 Task: Add a field from the Popular template Effort Level a blank project AuroraStream
Action: Mouse moved to (879, 426)
Screenshot: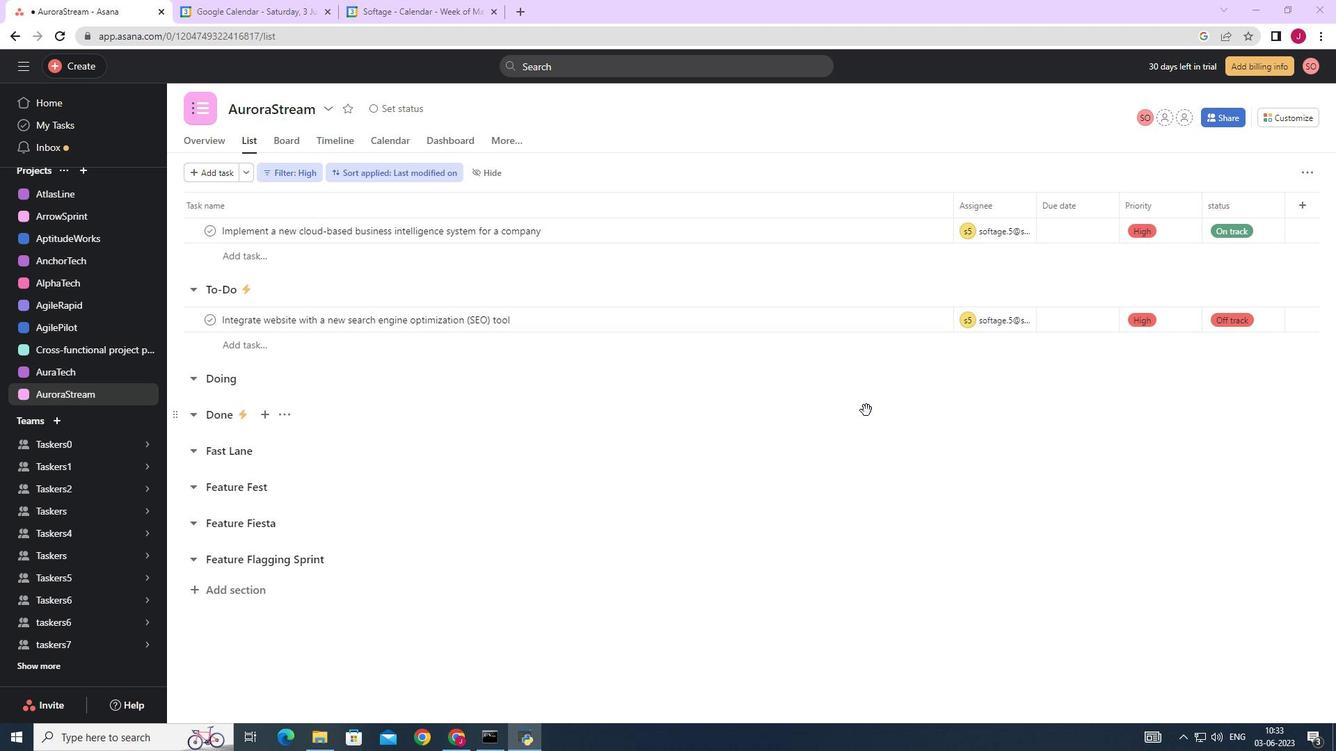 
Action: Mouse scrolled (879, 427) with delta (0, 0)
Screenshot: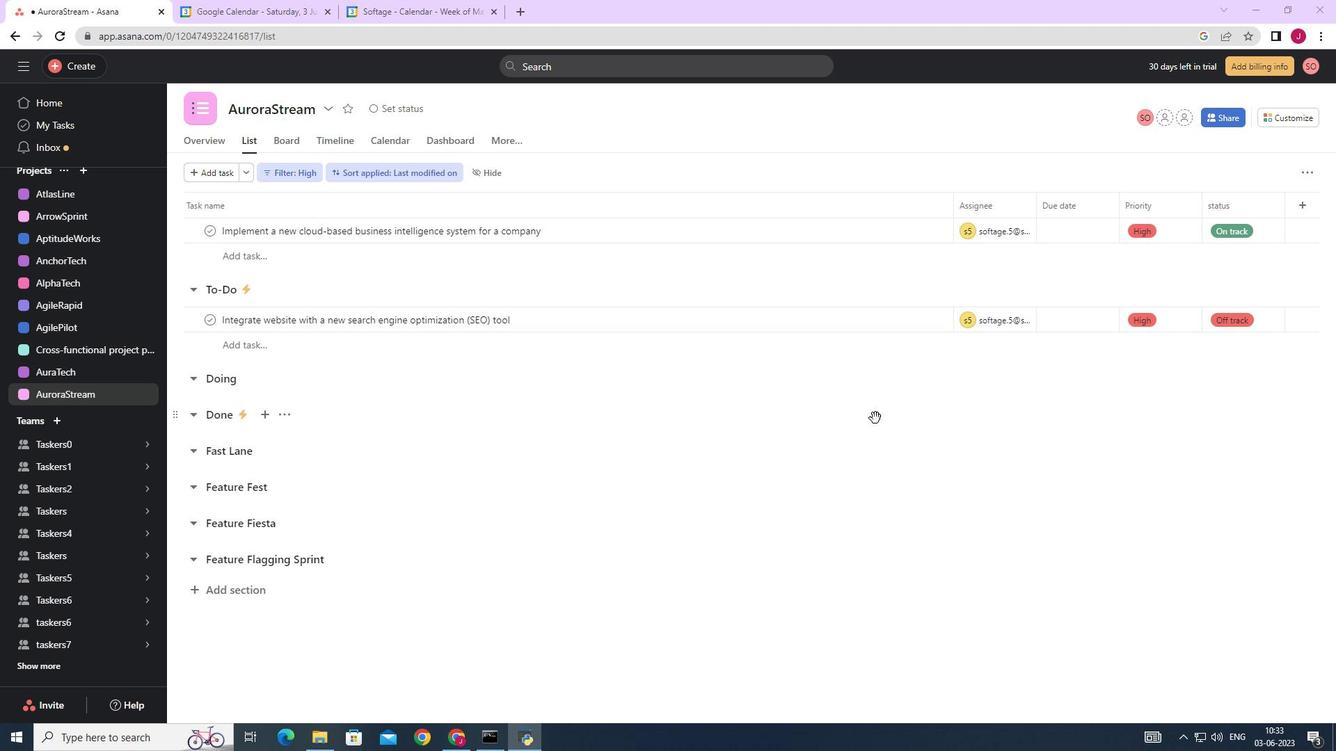 
Action: Mouse scrolled (879, 427) with delta (0, 0)
Screenshot: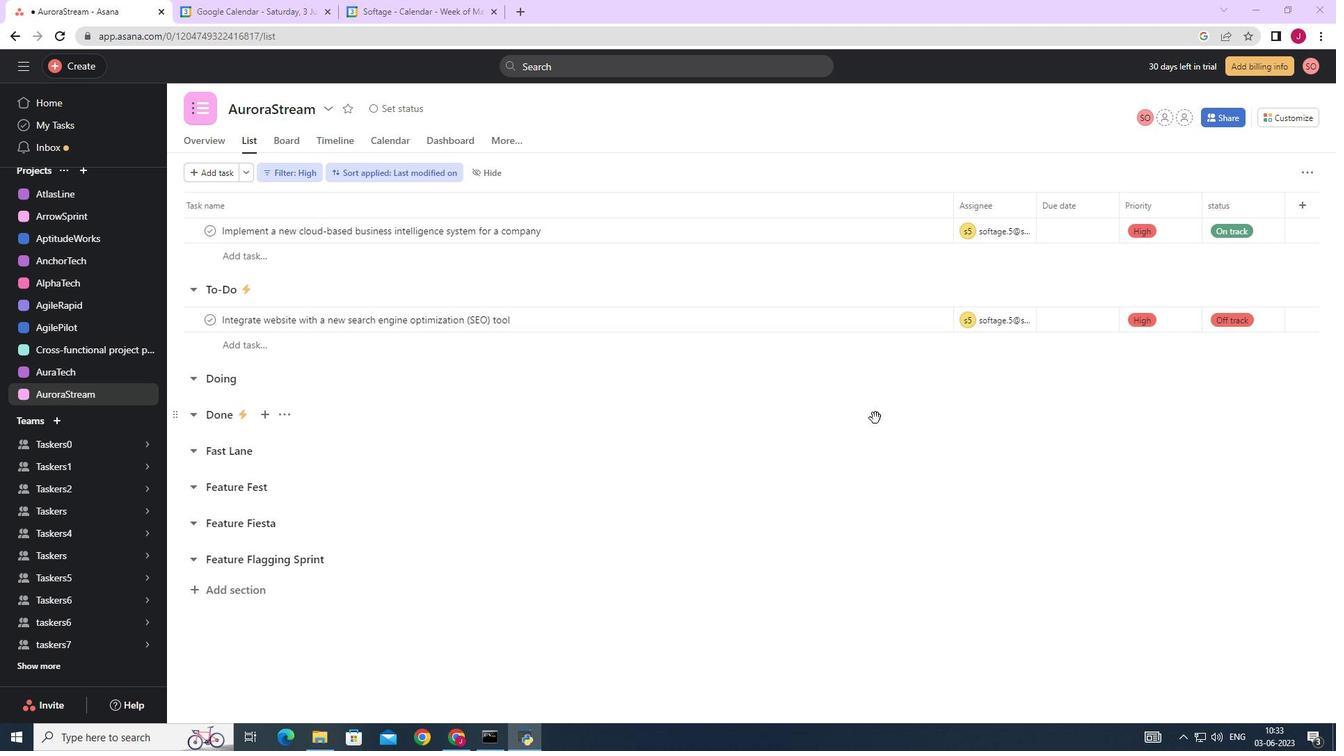 
Action: Mouse scrolled (879, 427) with delta (0, 0)
Screenshot: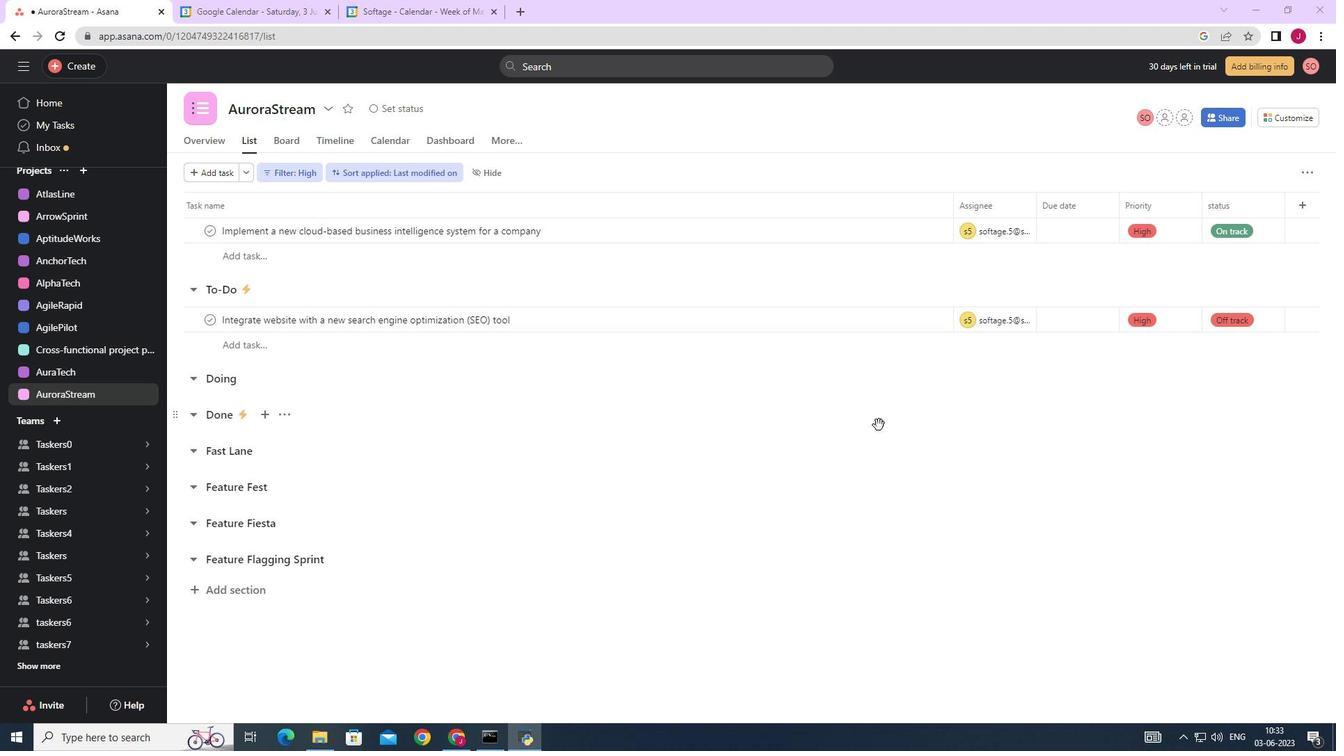 
Action: Mouse scrolled (879, 427) with delta (0, 0)
Screenshot: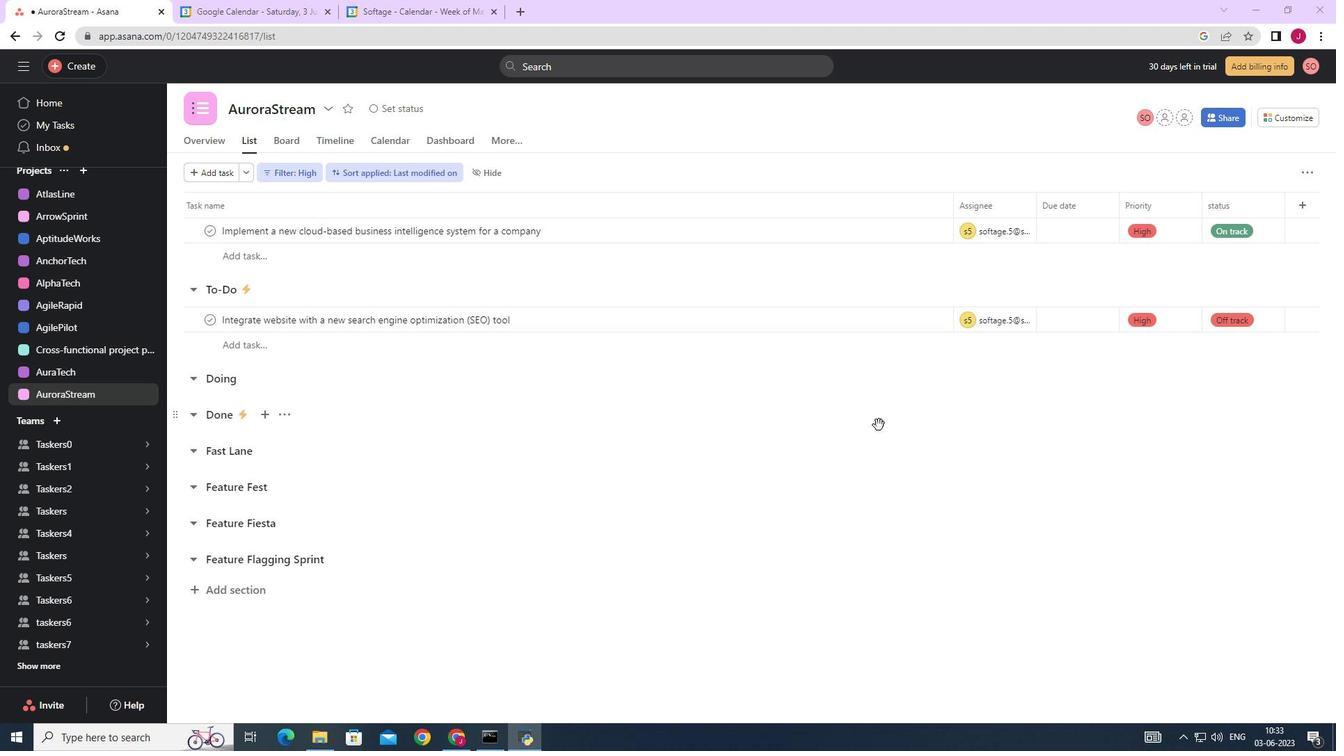 
Action: Mouse moved to (1299, 116)
Screenshot: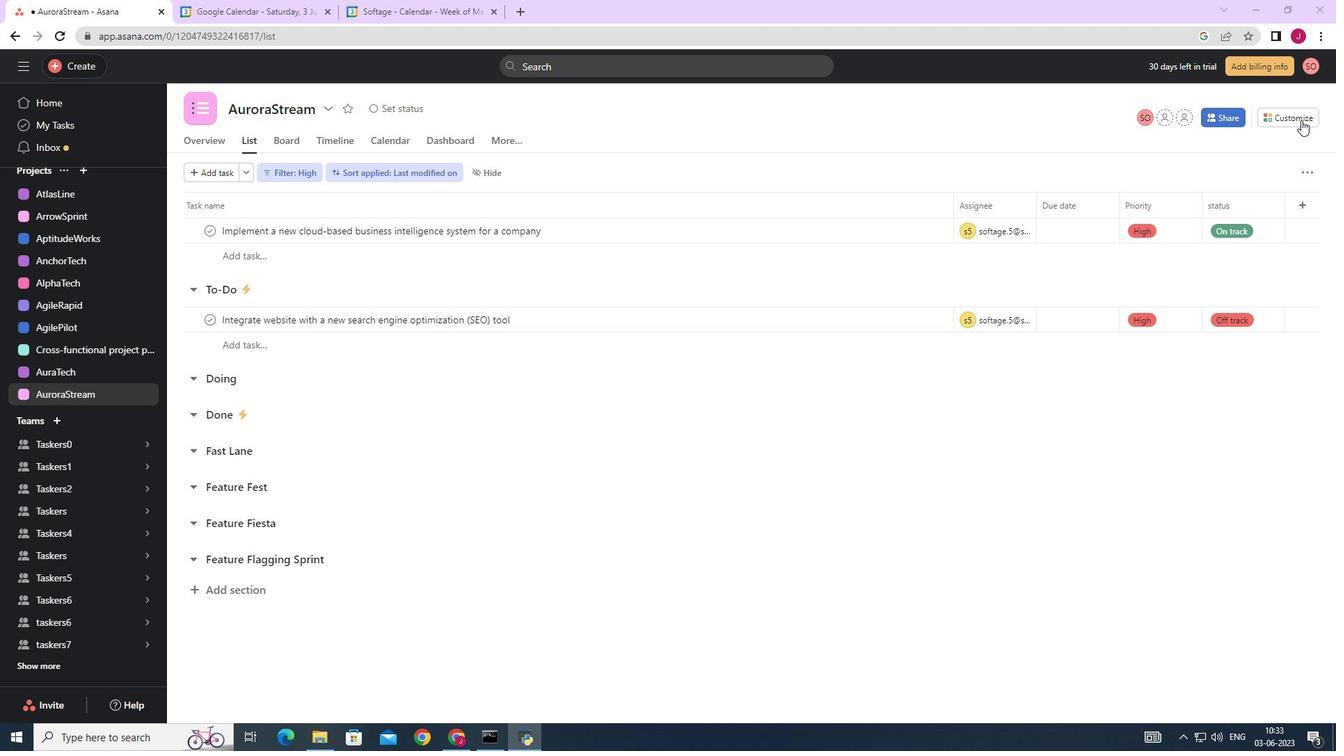 
Action: Mouse pressed left at (1299, 116)
Screenshot: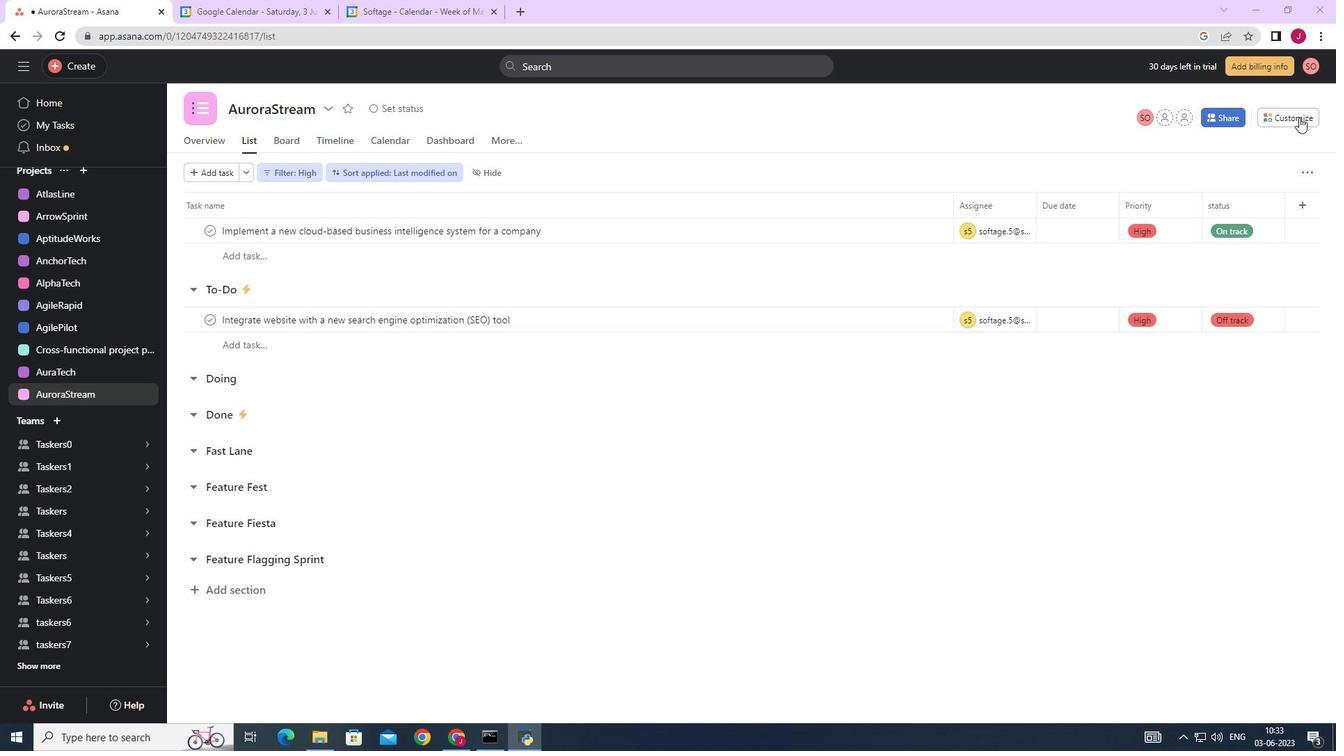 
Action: Mouse moved to (1133, 275)
Screenshot: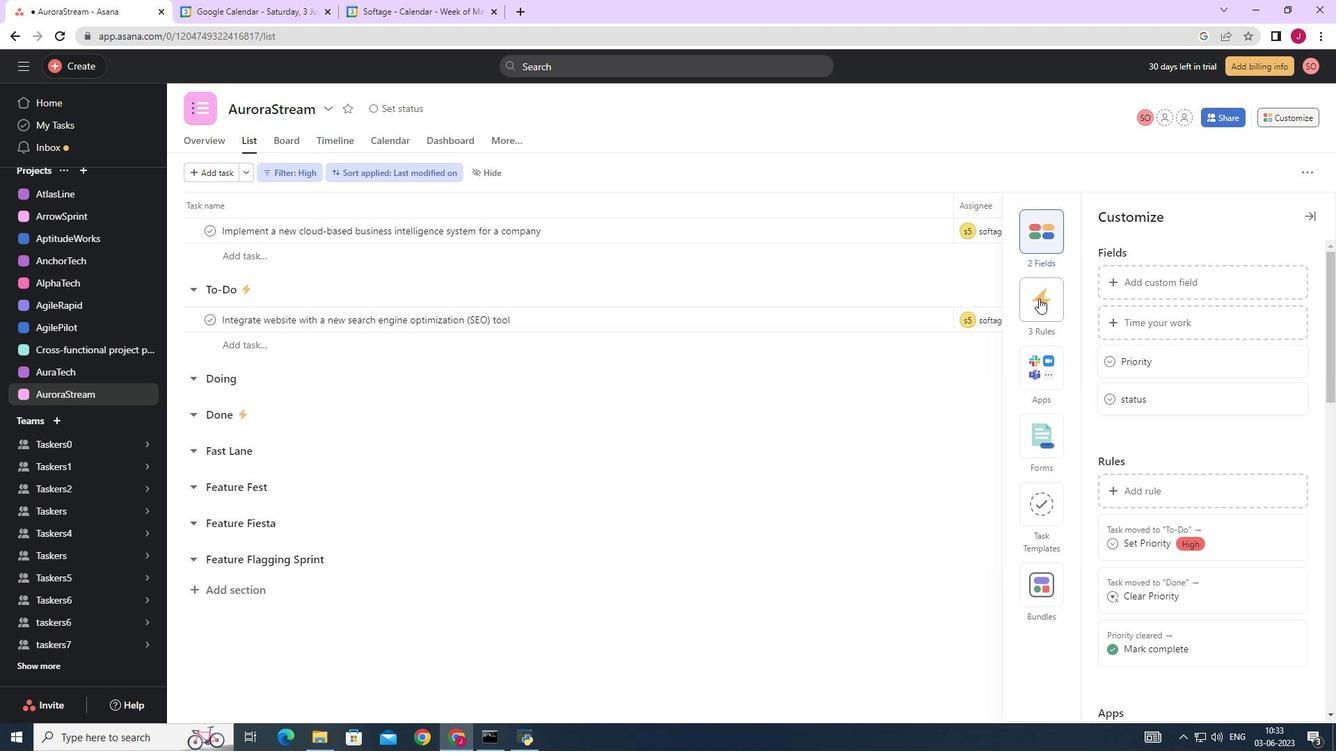 
Action: Mouse pressed left at (1133, 275)
Screenshot: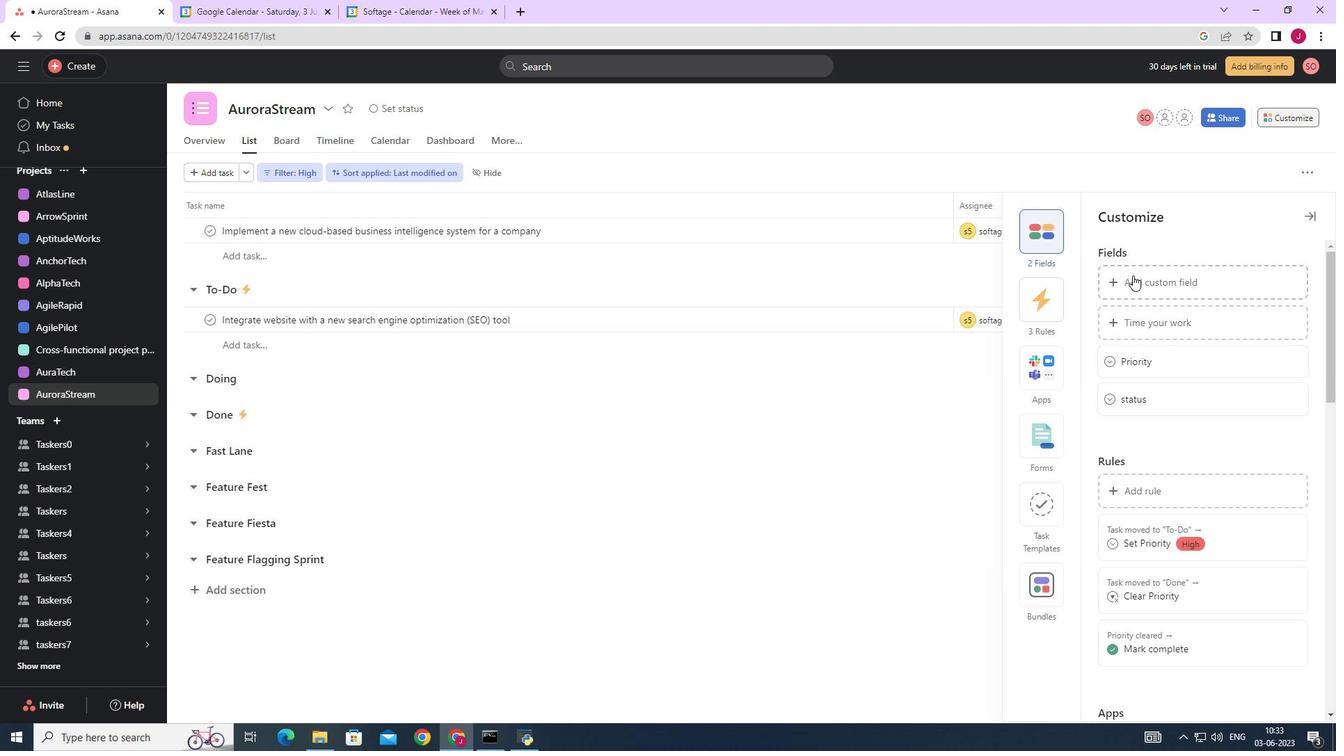 
Action: Mouse moved to (609, 205)
Screenshot: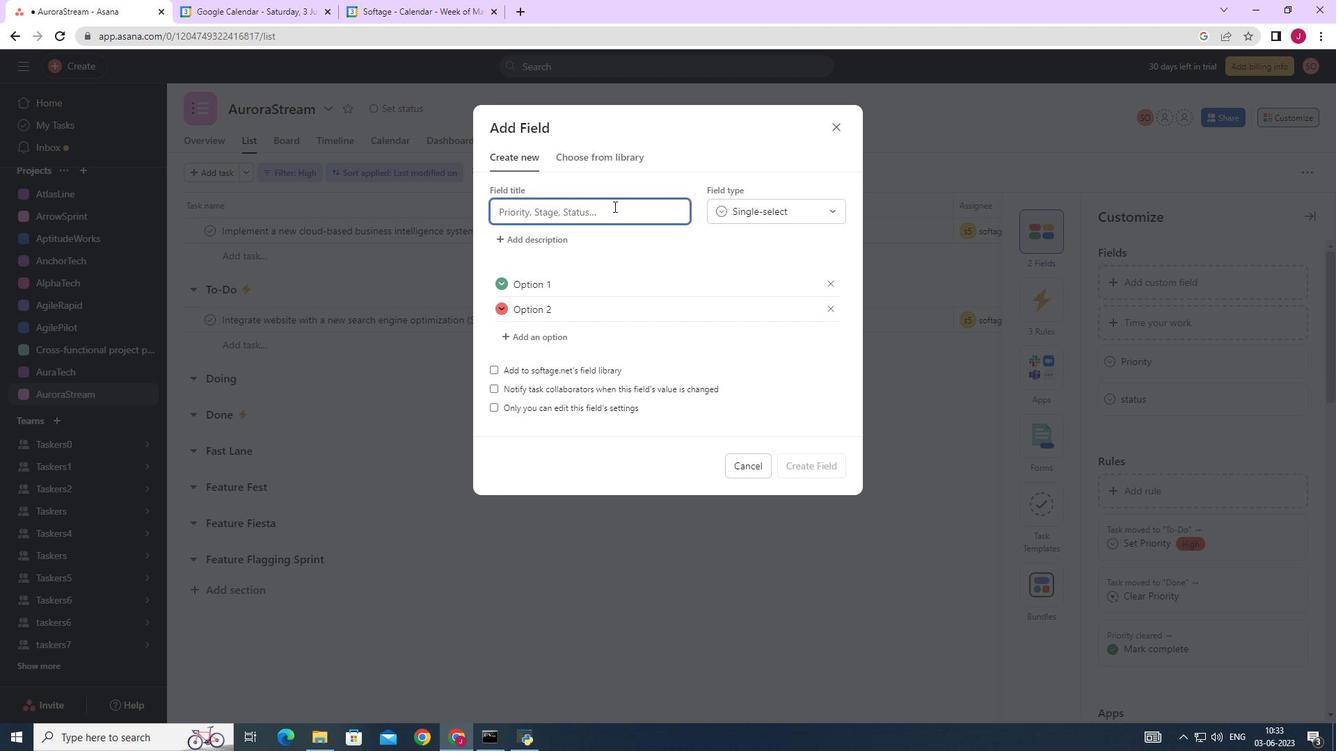 
Action: Key pressed <Key.caps_lock>E<Key.caps_lock>ffort<Key.space><Key.caps_lock>L<Key.caps_lock>evel
Screenshot: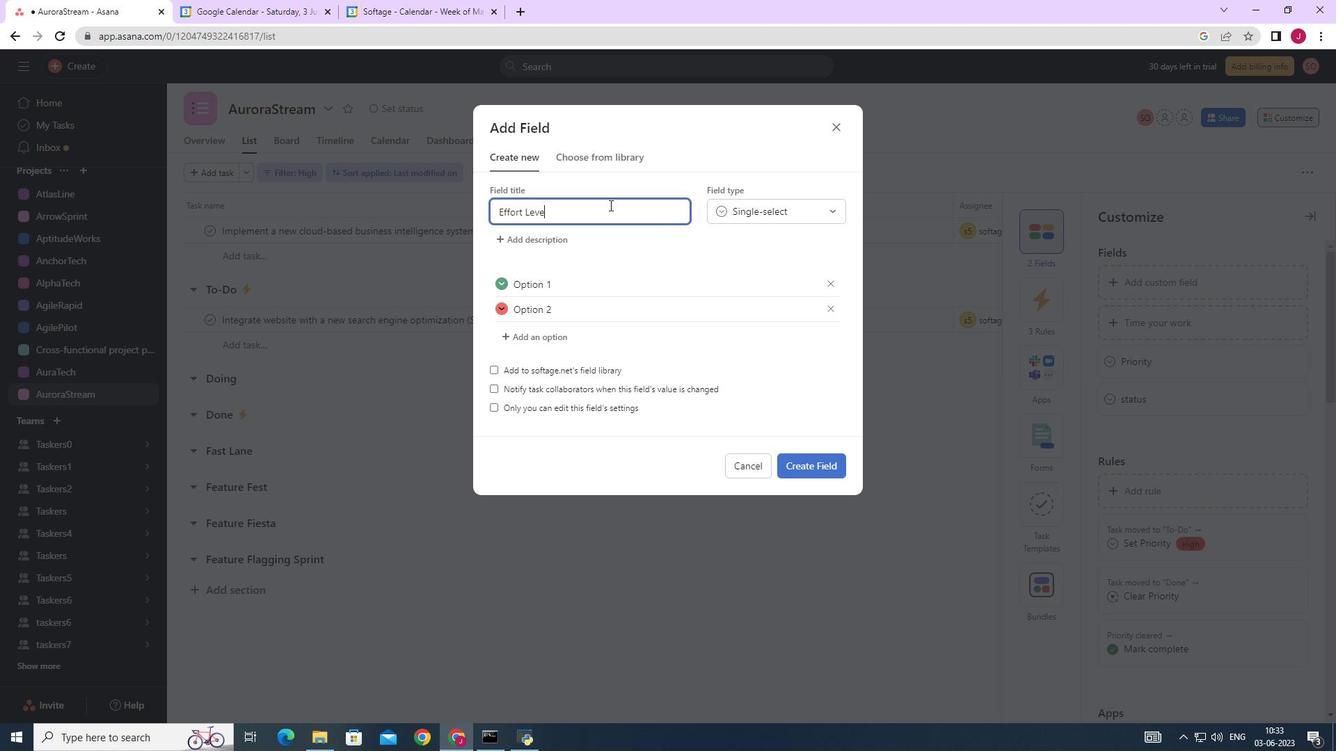 
Action: Mouse moved to (816, 462)
Screenshot: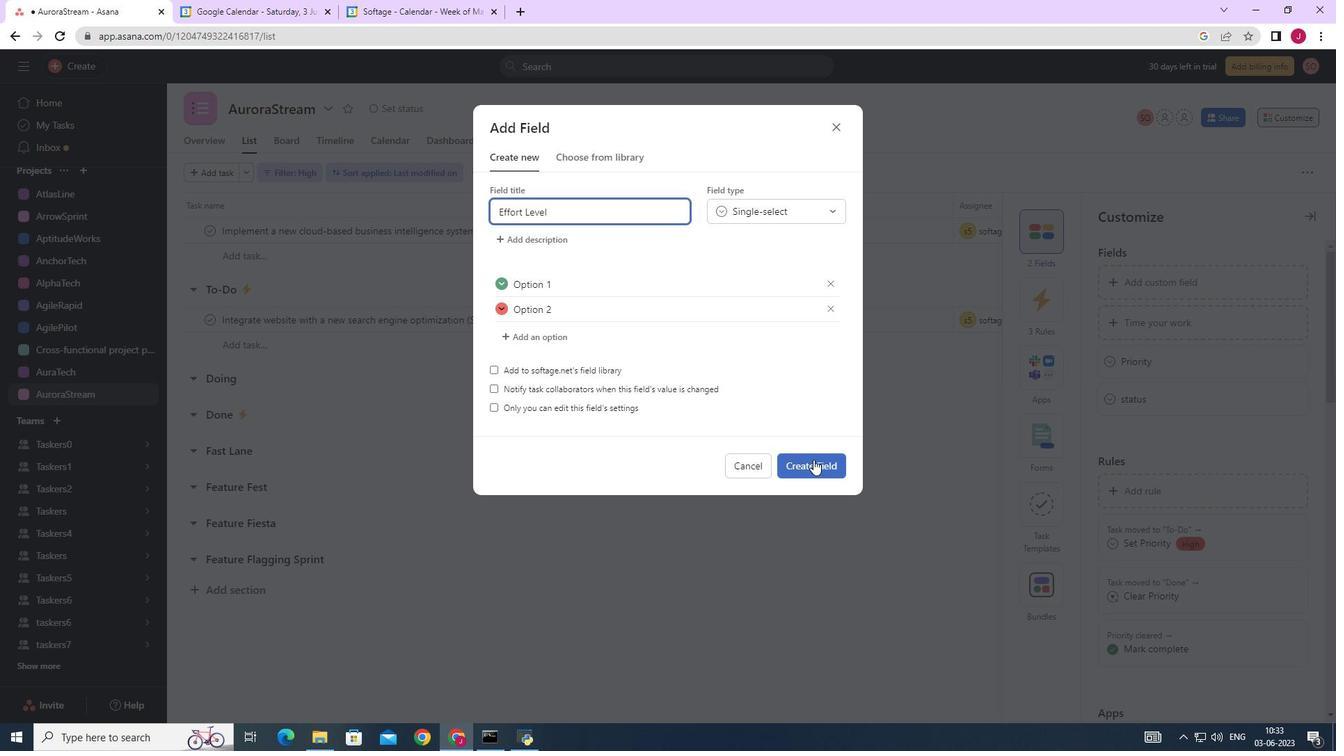 
Action: Mouse pressed left at (816, 462)
Screenshot: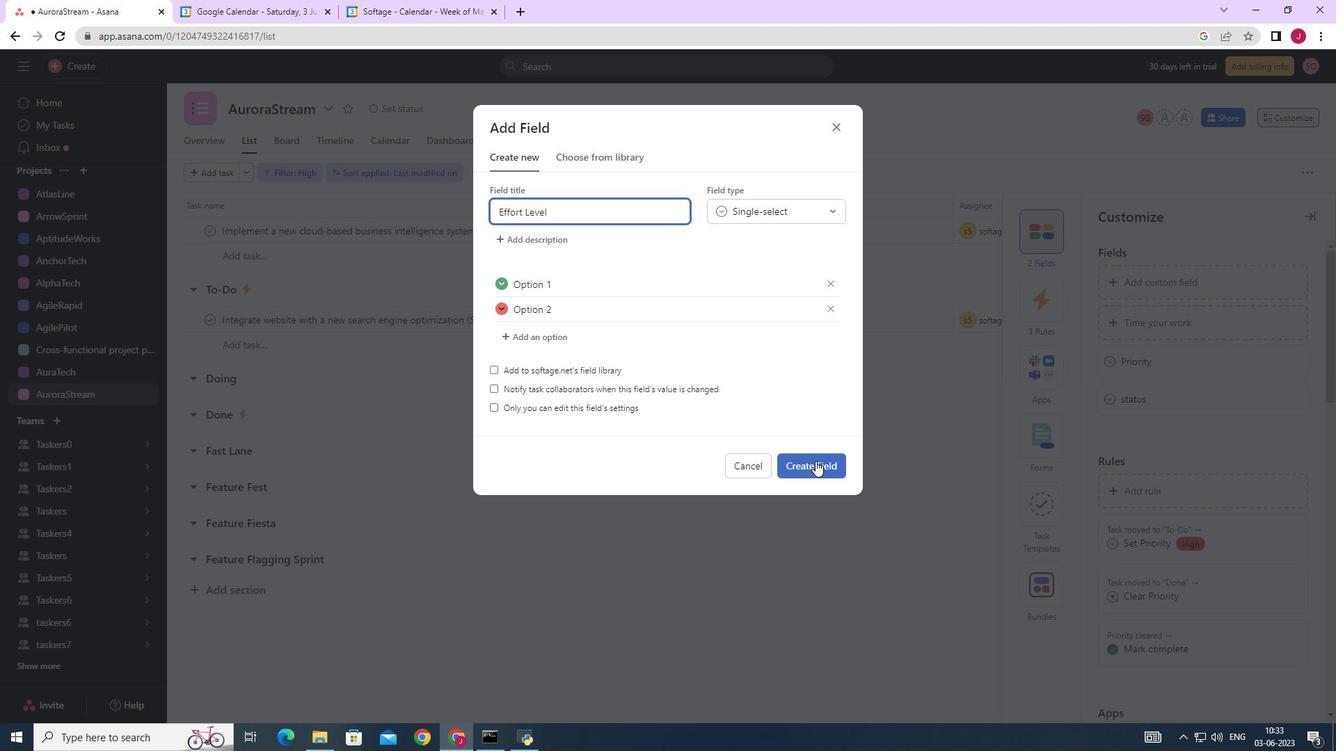 
Action: Mouse moved to (798, 458)
Screenshot: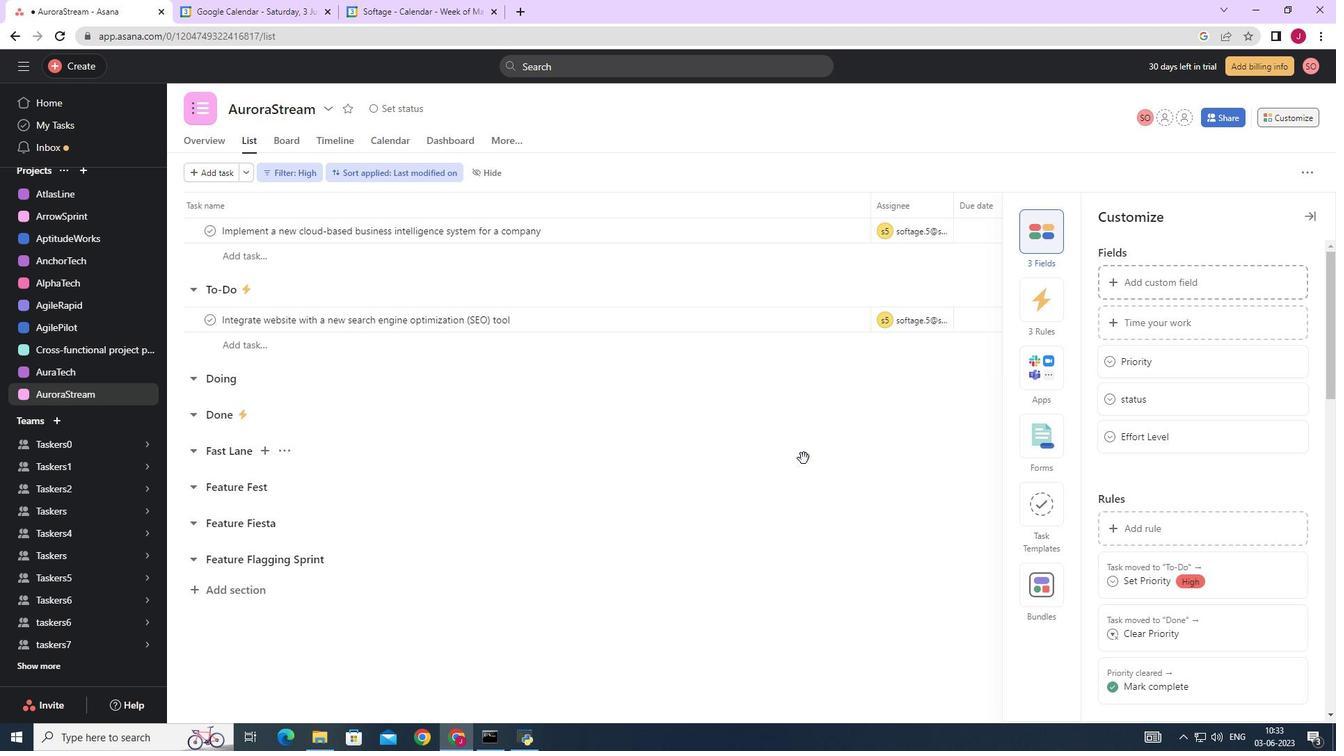 
